 Task: Create a due date automation trigger when advanced on, on the monday before a card is due add fields without custom field "Resume" set at 11:00 AM.
Action: Mouse moved to (944, 92)
Screenshot: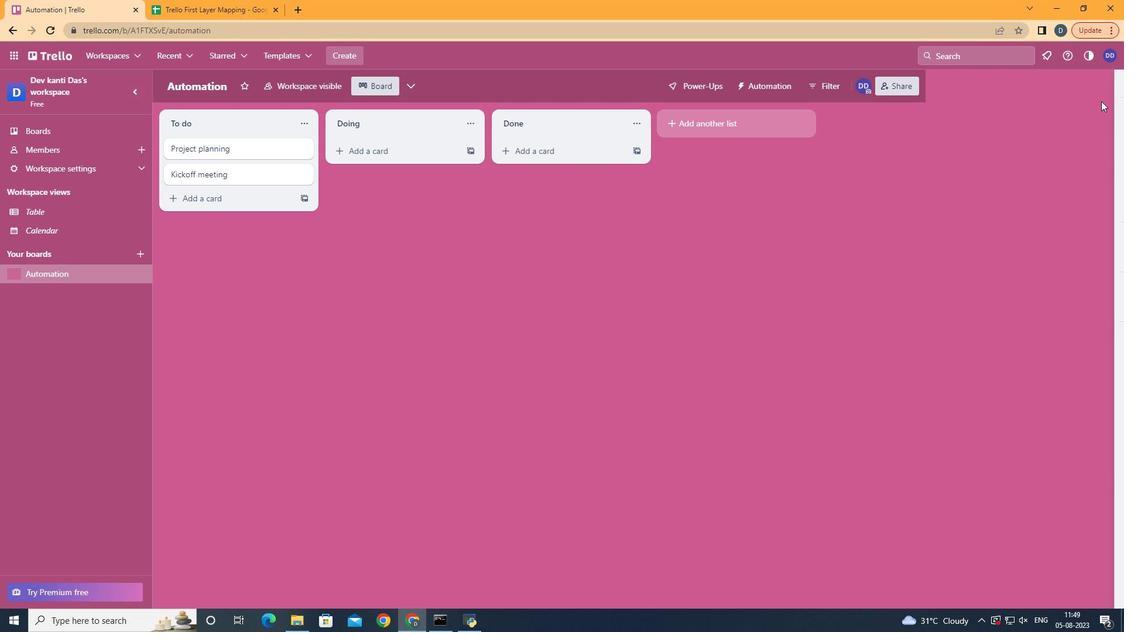 
Action: Mouse pressed left at (944, 92)
Screenshot: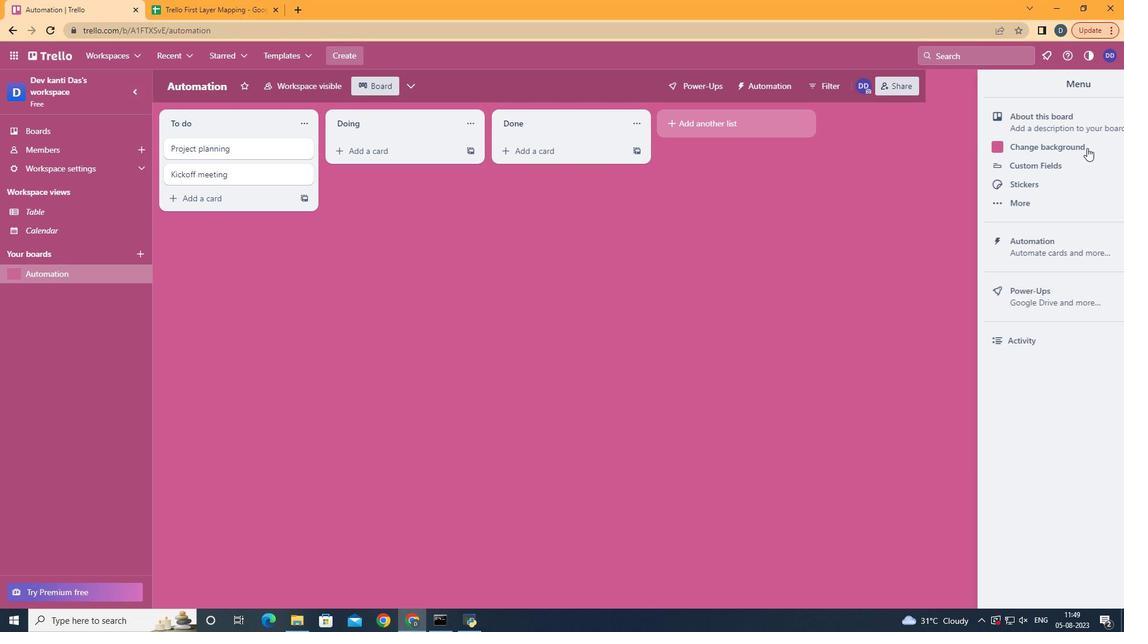 
Action: Mouse moved to (887, 250)
Screenshot: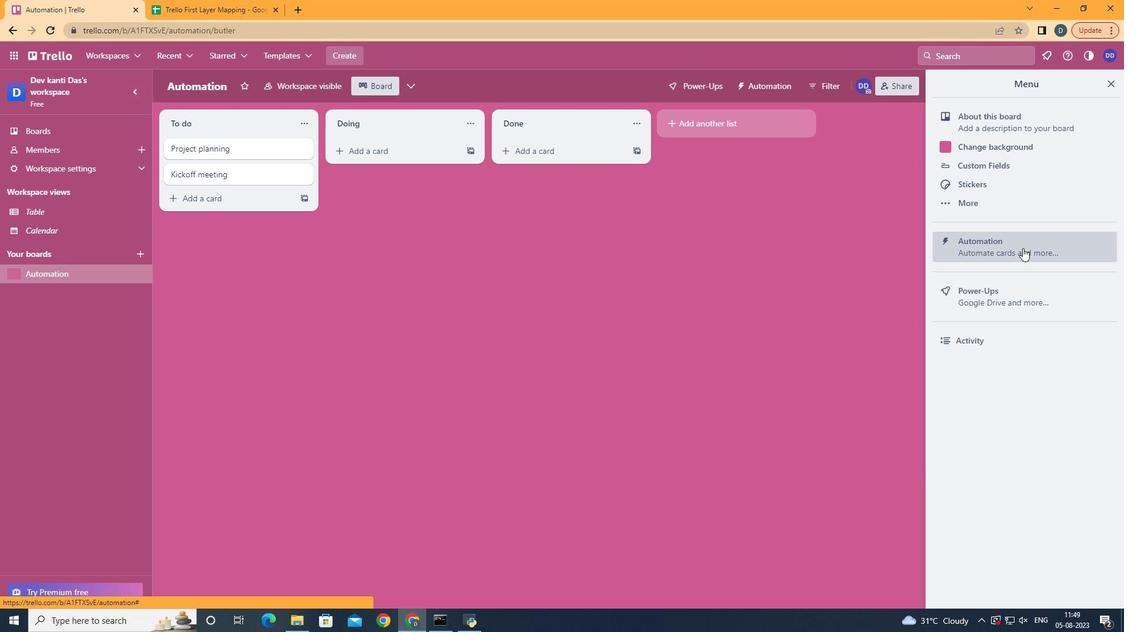 
Action: Mouse pressed left at (887, 250)
Screenshot: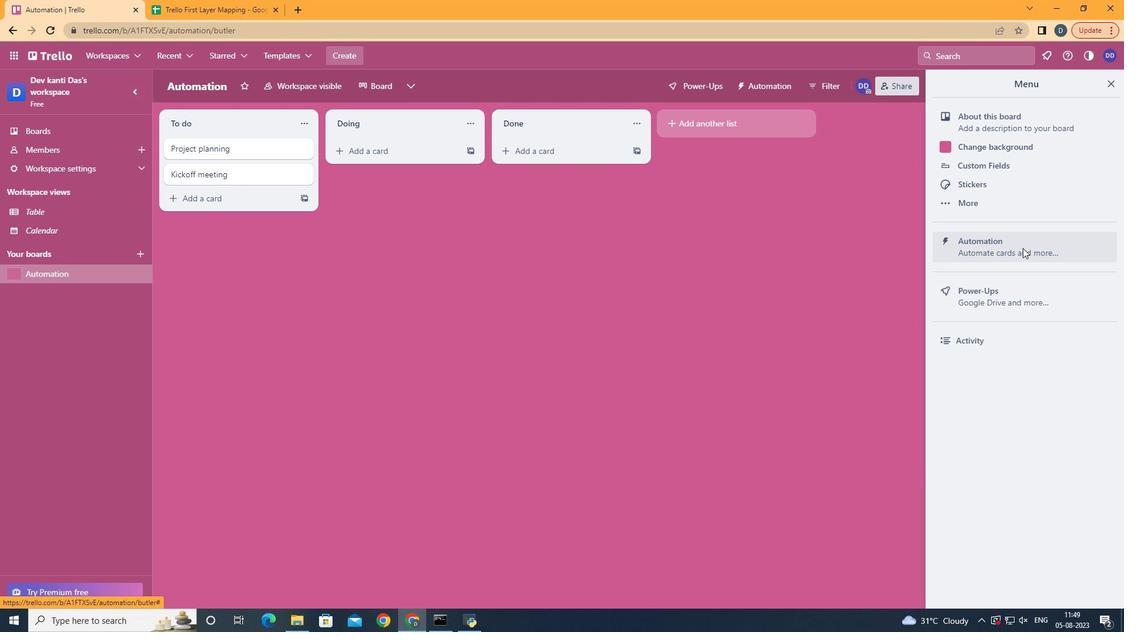 
Action: Mouse moved to (362, 234)
Screenshot: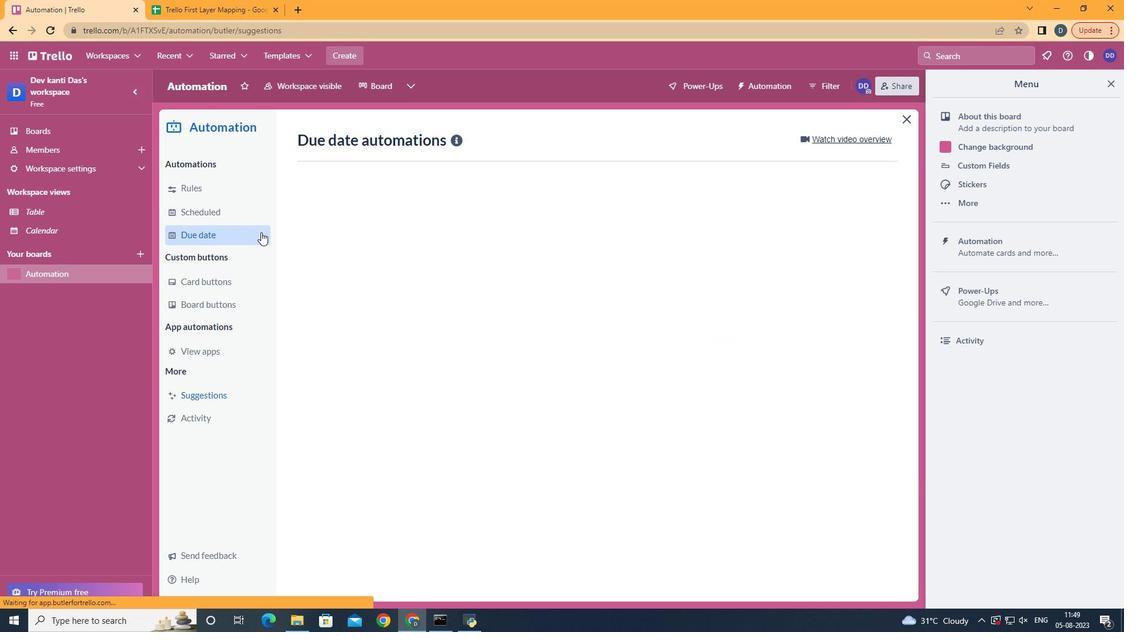 
Action: Mouse pressed left at (362, 234)
Screenshot: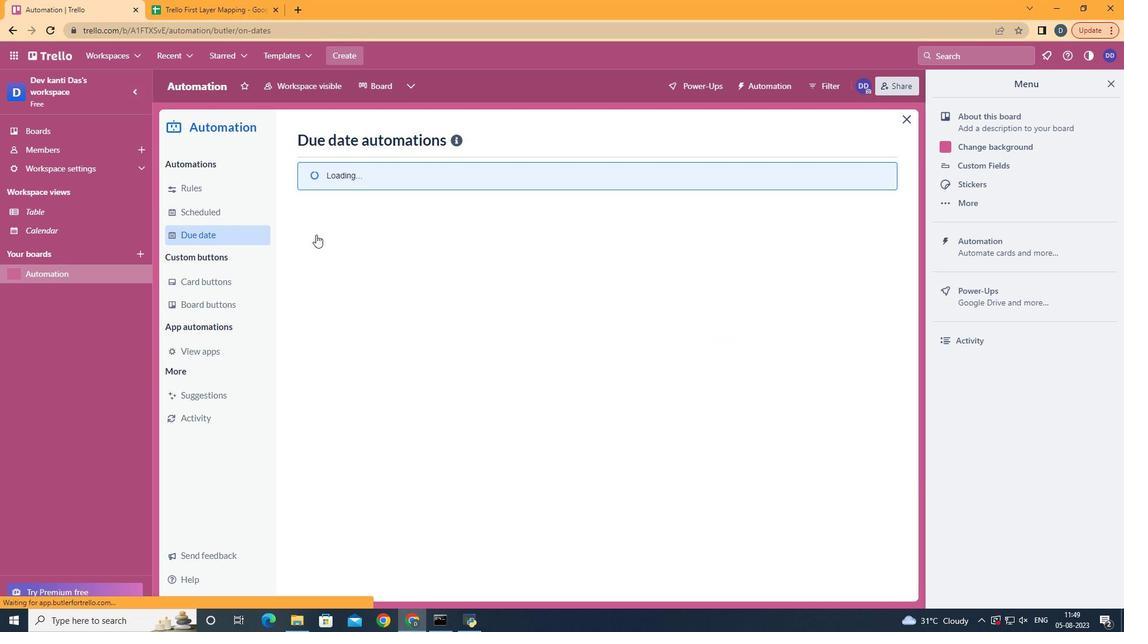 
Action: Mouse moved to (757, 143)
Screenshot: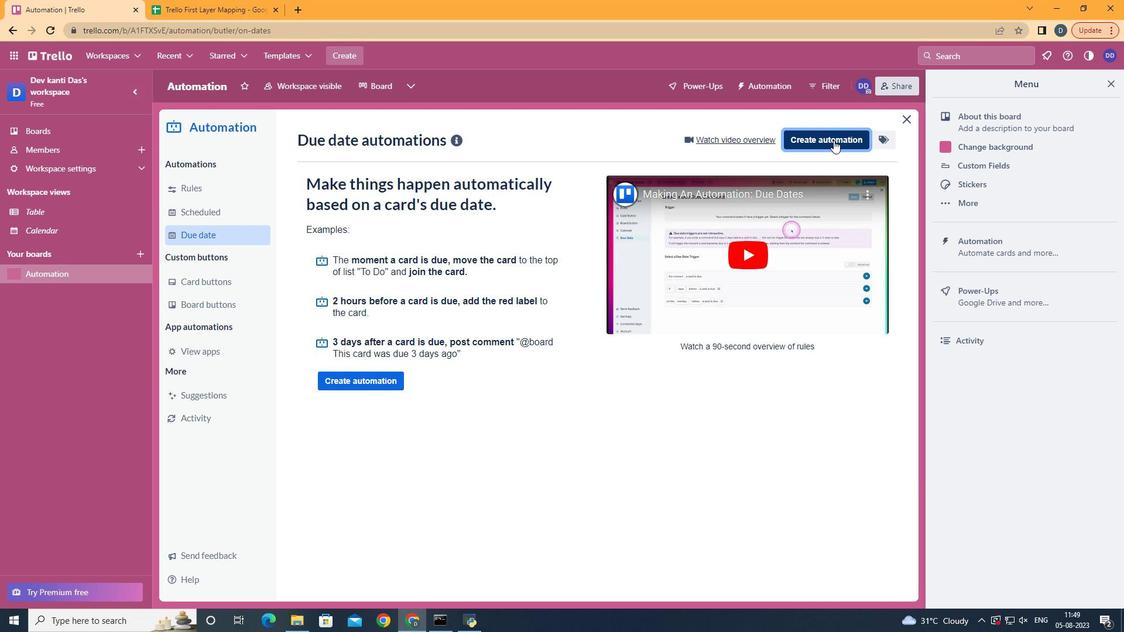 
Action: Mouse pressed left at (757, 143)
Screenshot: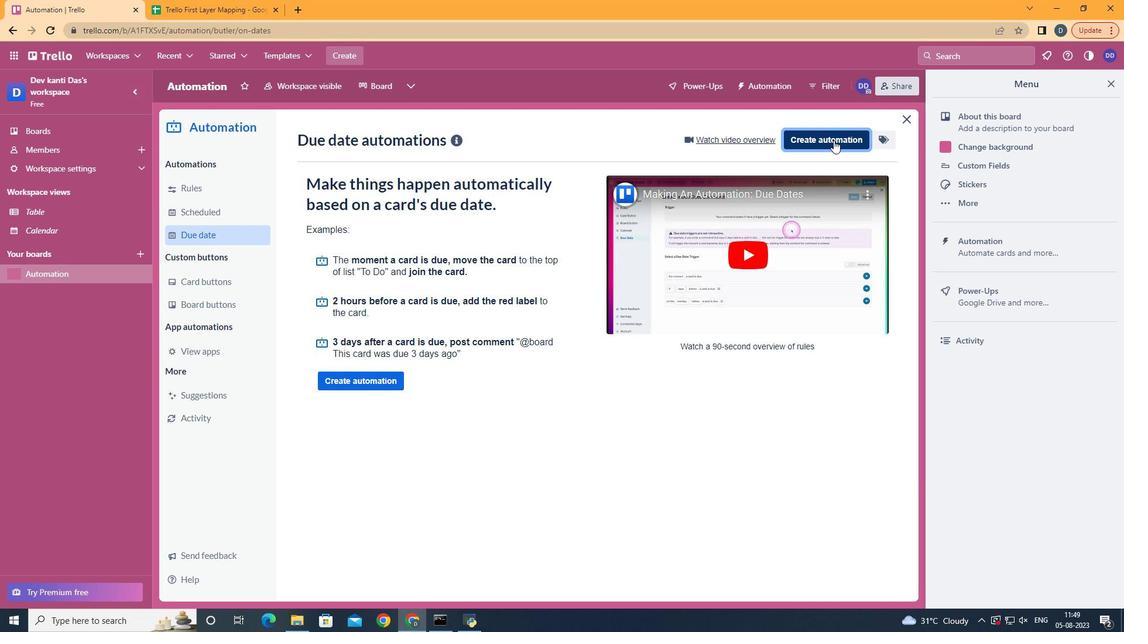 
Action: Mouse moved to (566, 256)
Screenshot: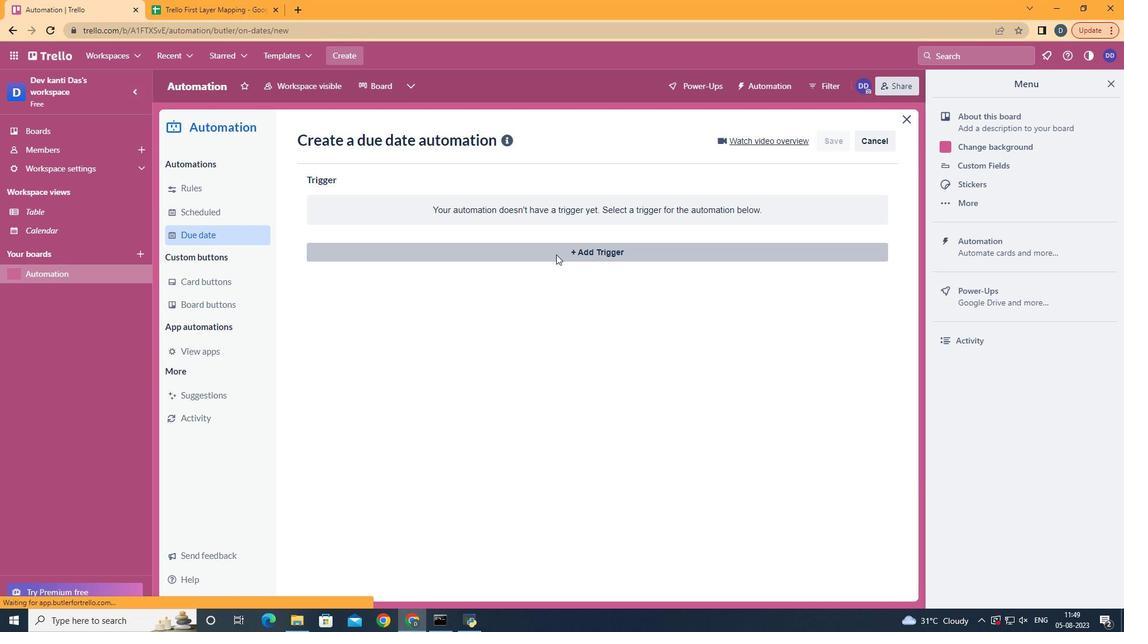 
Action: Mouse pressed left at (566, 256)
Screenshot: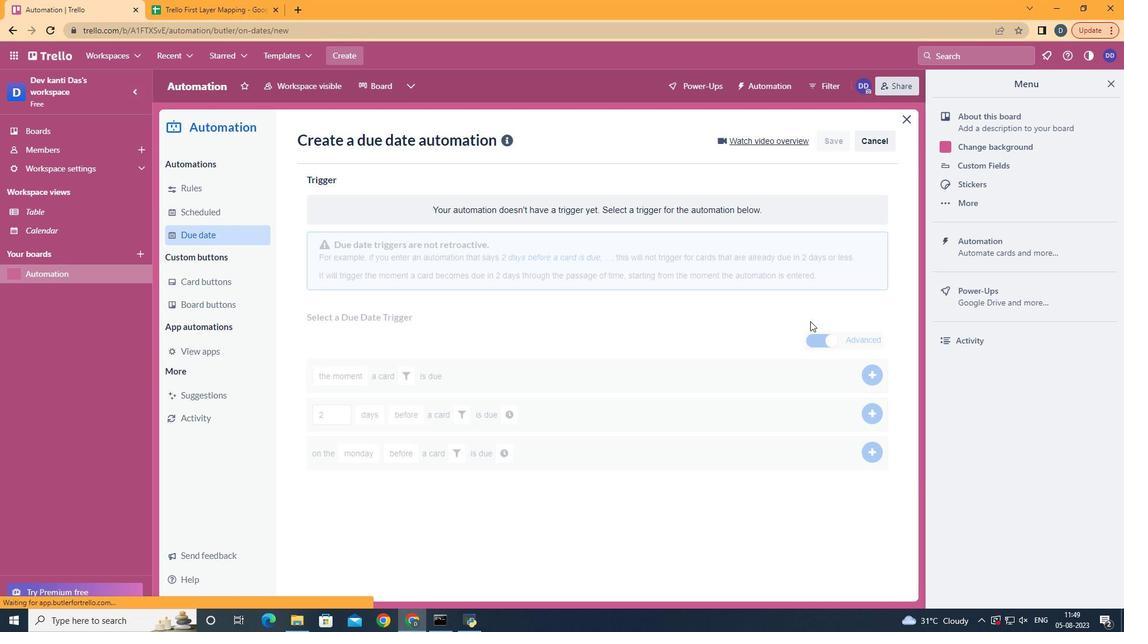 
Action: Mouse moved to (439, 310)
Screenshot: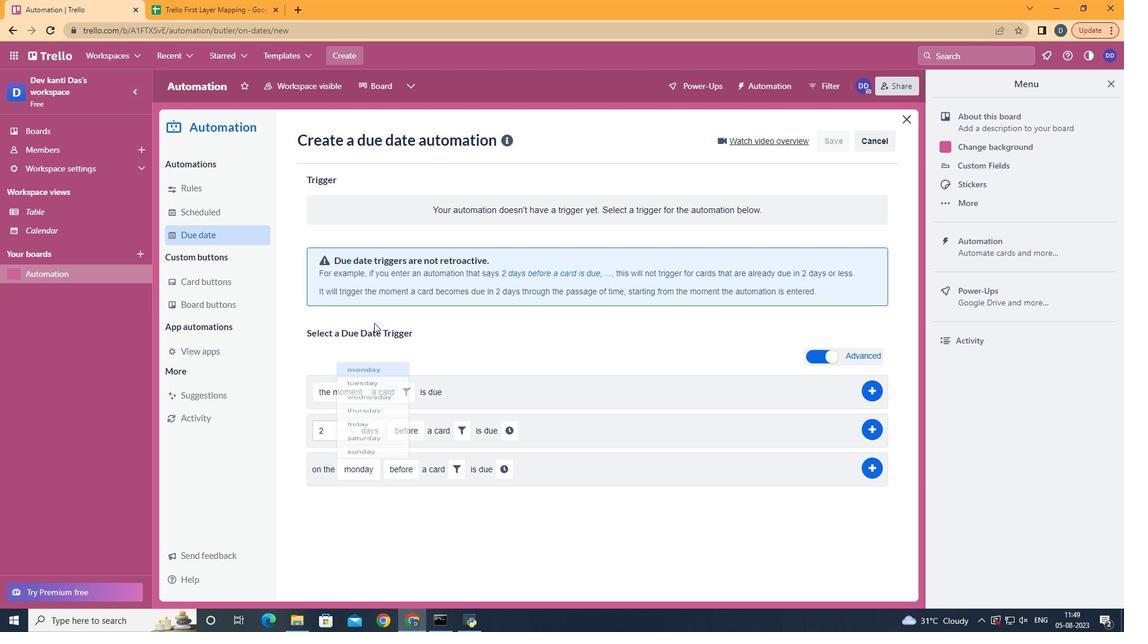 
Action: Mouse pressed left at (439, 310)
Screenshot: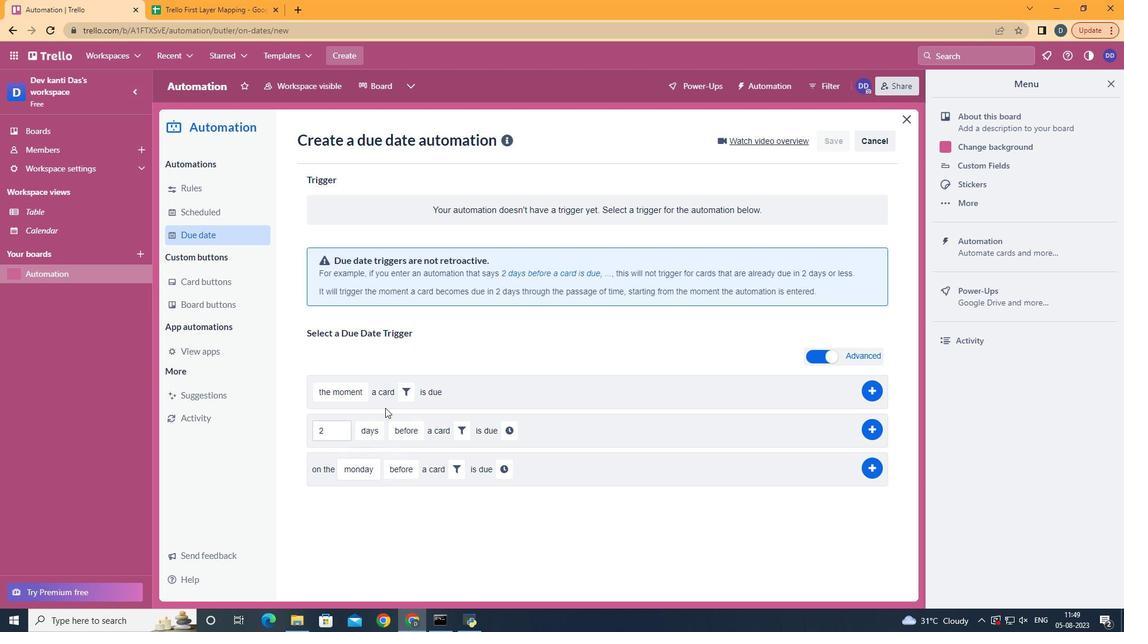 
Action: Mouse moved to (458, 481)
Screenshot: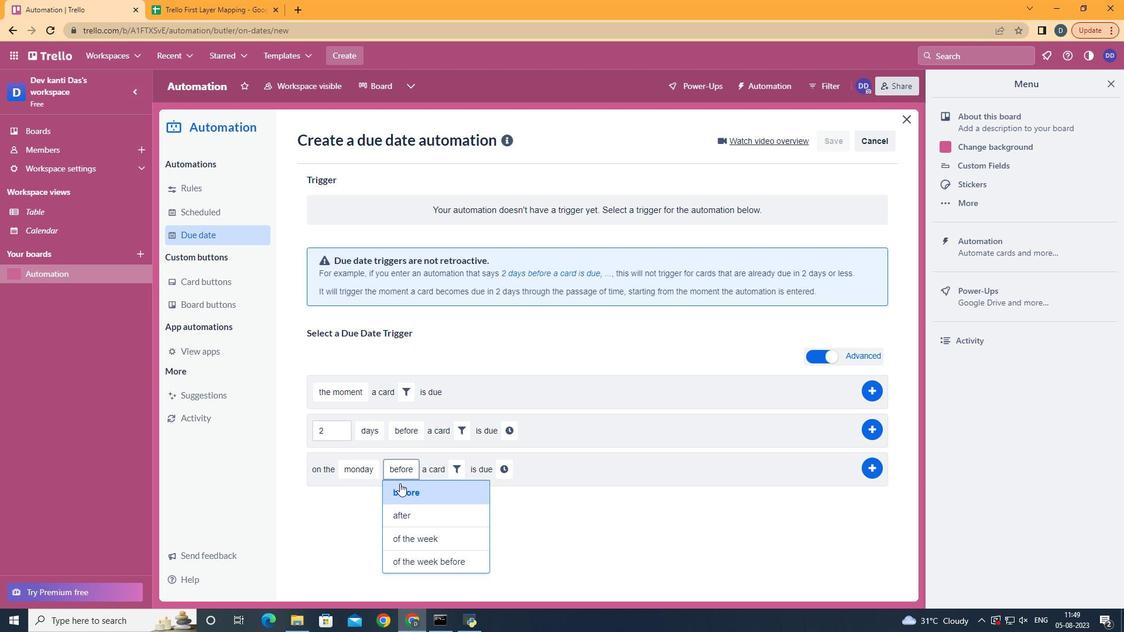 
Action: Mouse pressed left at (458, 481)
Screenshot: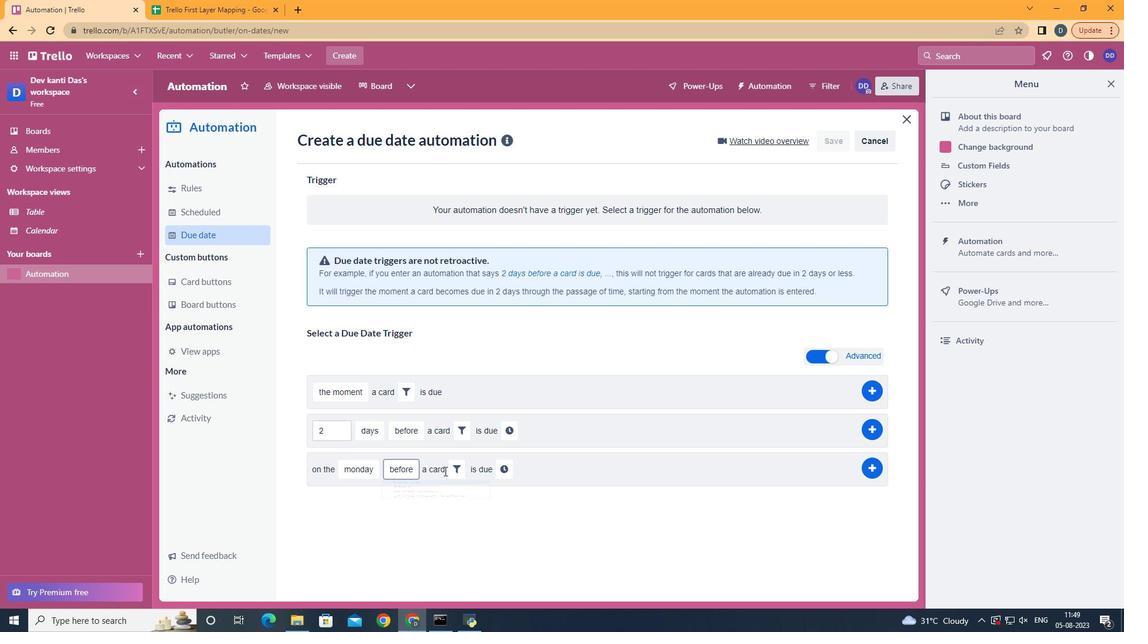 
Action: Mouse moved to (495, 465)
Screenshot: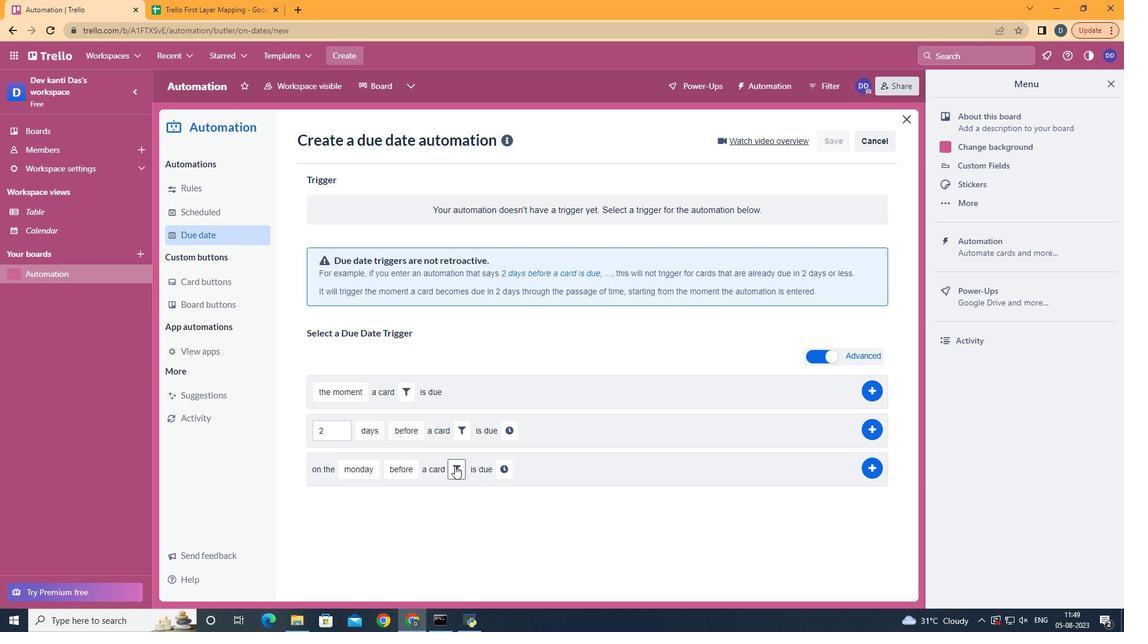 
Action: Mouse pressed left at (495, 465)
Screenshot: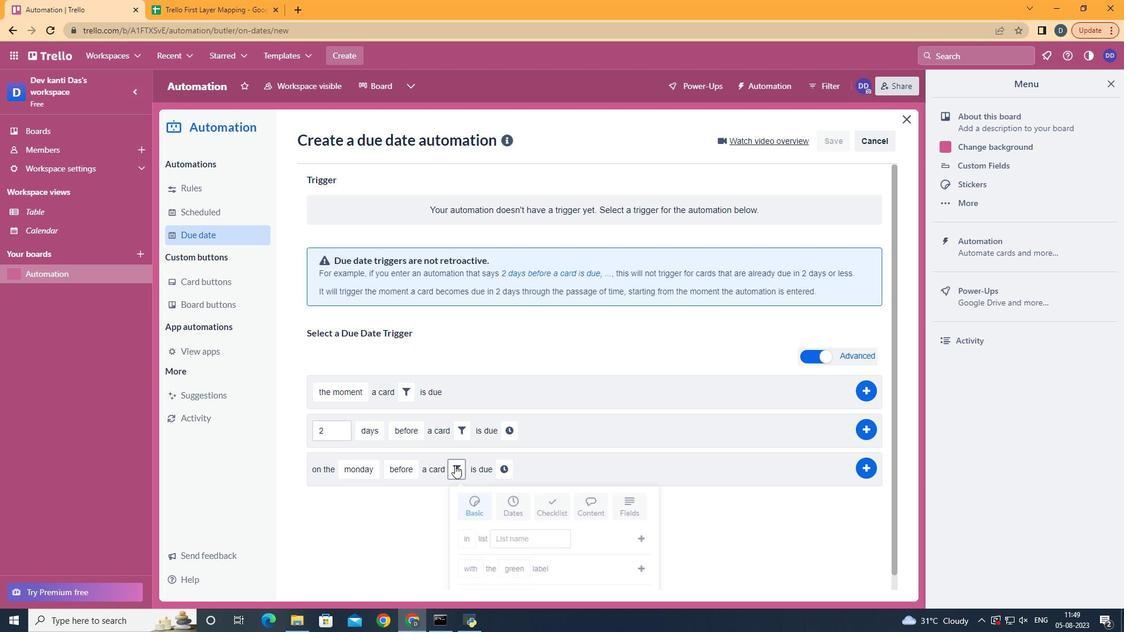 
Action: Mouse moved to (616, 507)
Screenshot: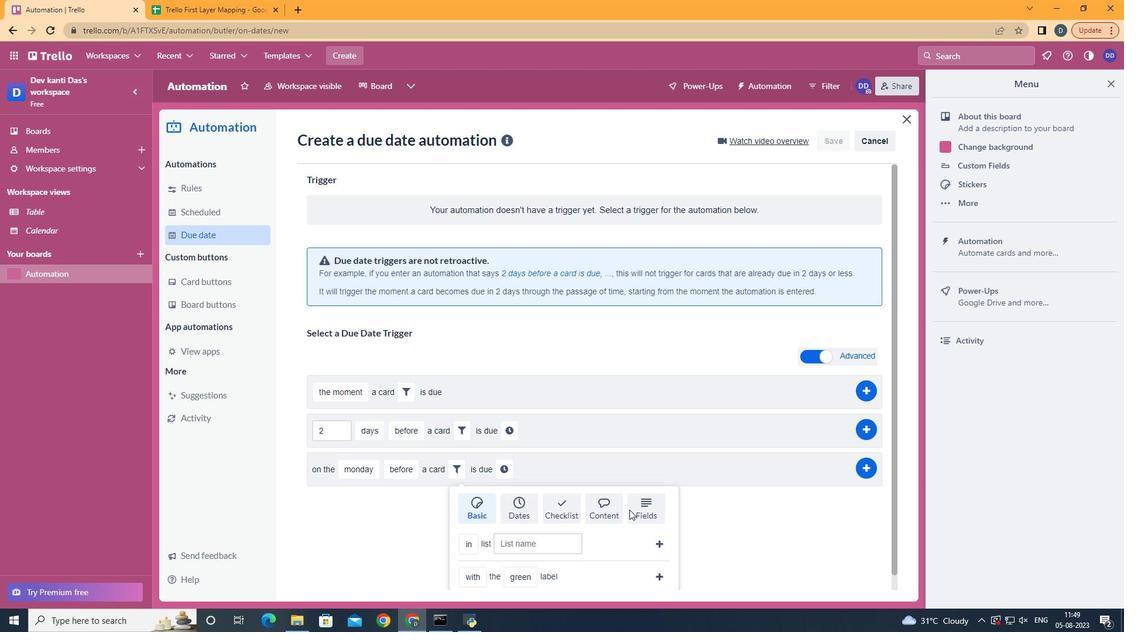 
Action: Mouse pressed left at (616, 507)
Screenshot: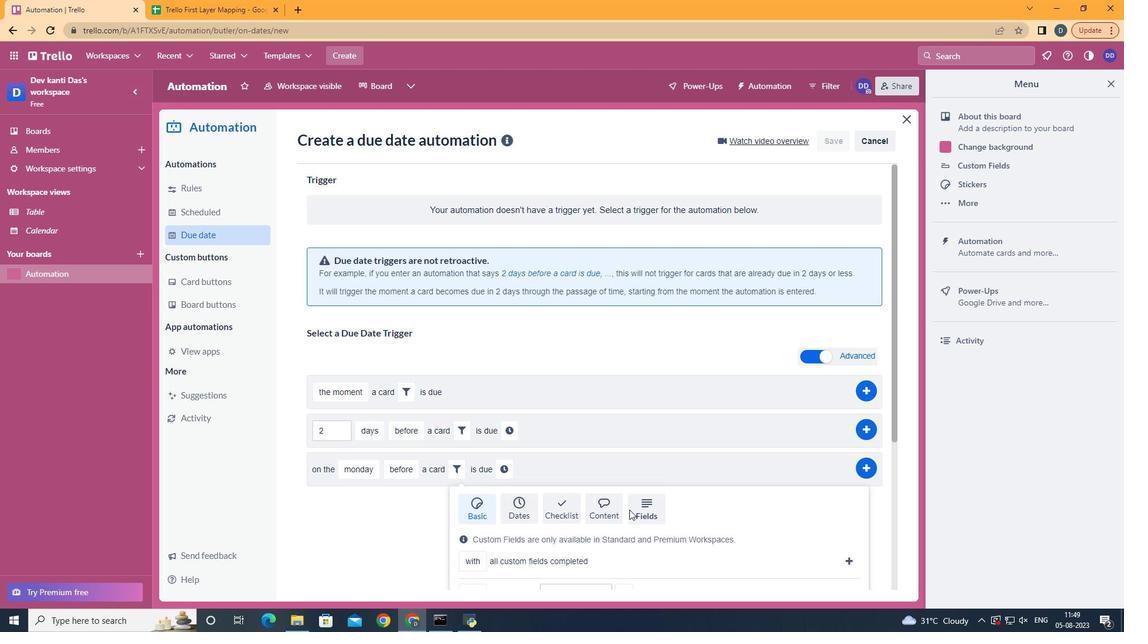 
Action: Mouse moved to (617, 507)
Screenshot: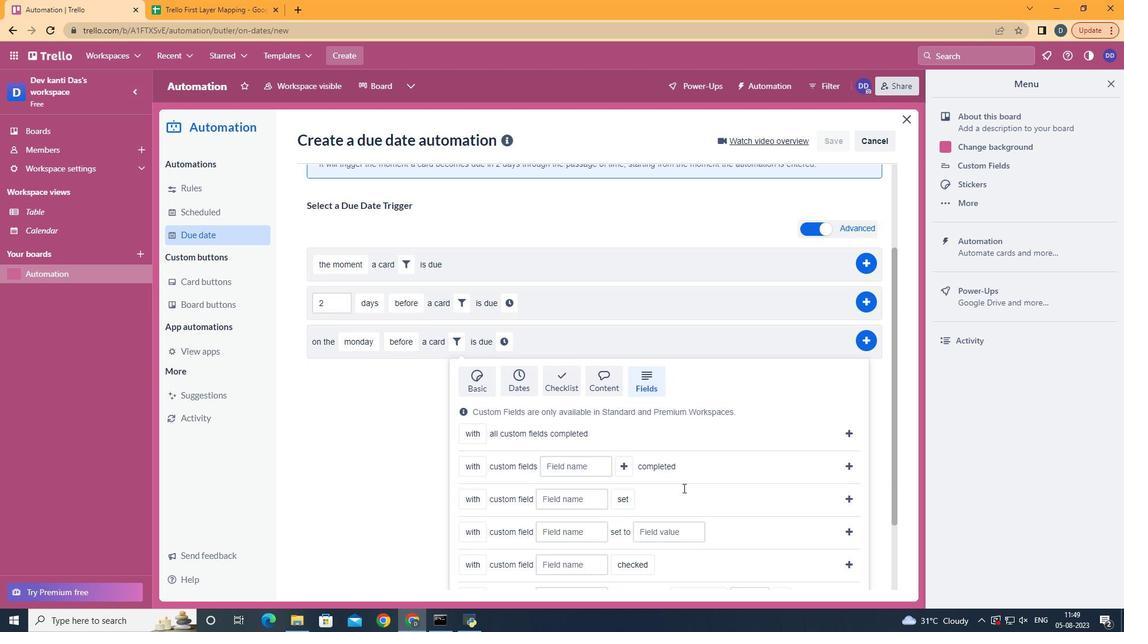 
Action: Mouse scrolled (617, 507) with delta (0, 0)
Screenshot: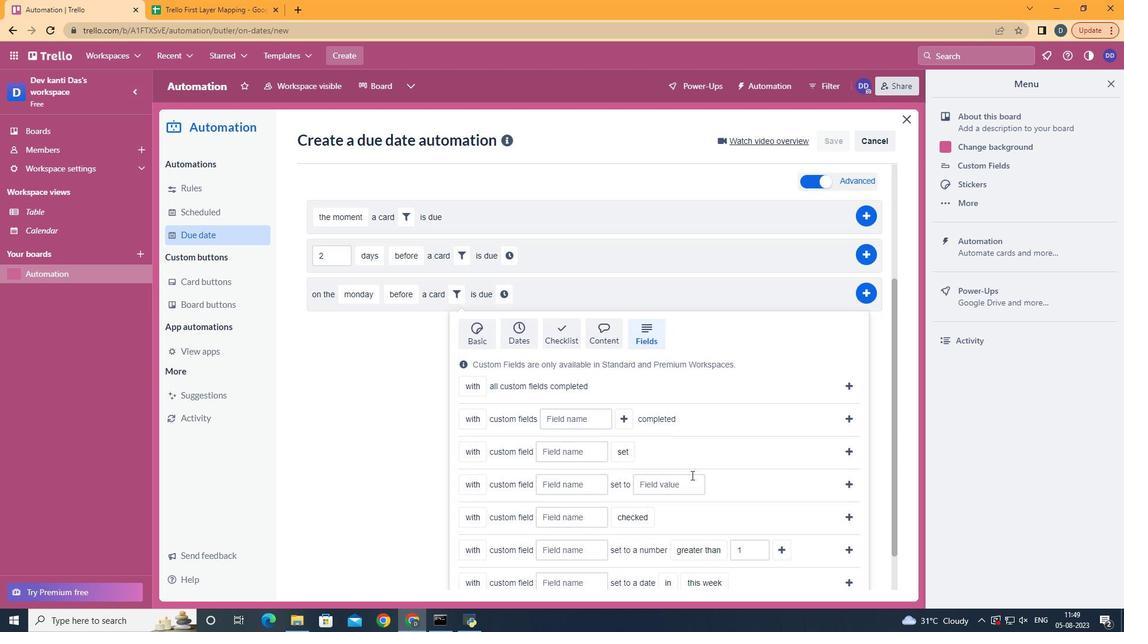 
Action: Mouse scrolled (617, 507) with delta (0, 0)
Screenshot: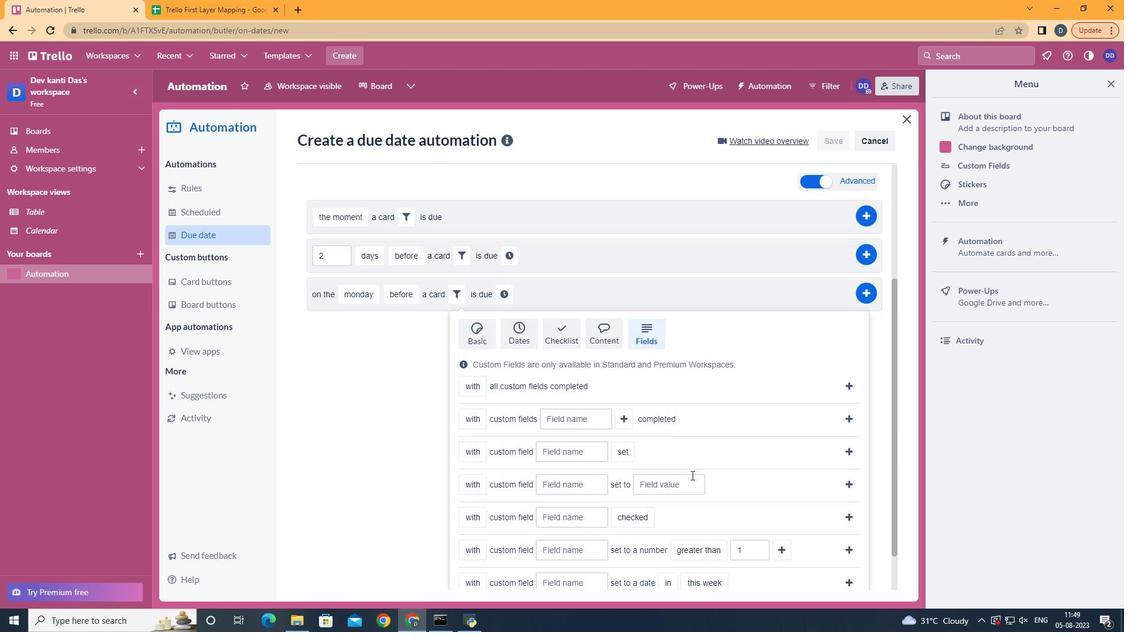 
Action: Mouse scrolled (617, 507) with delta (0, 0)
Screenshot: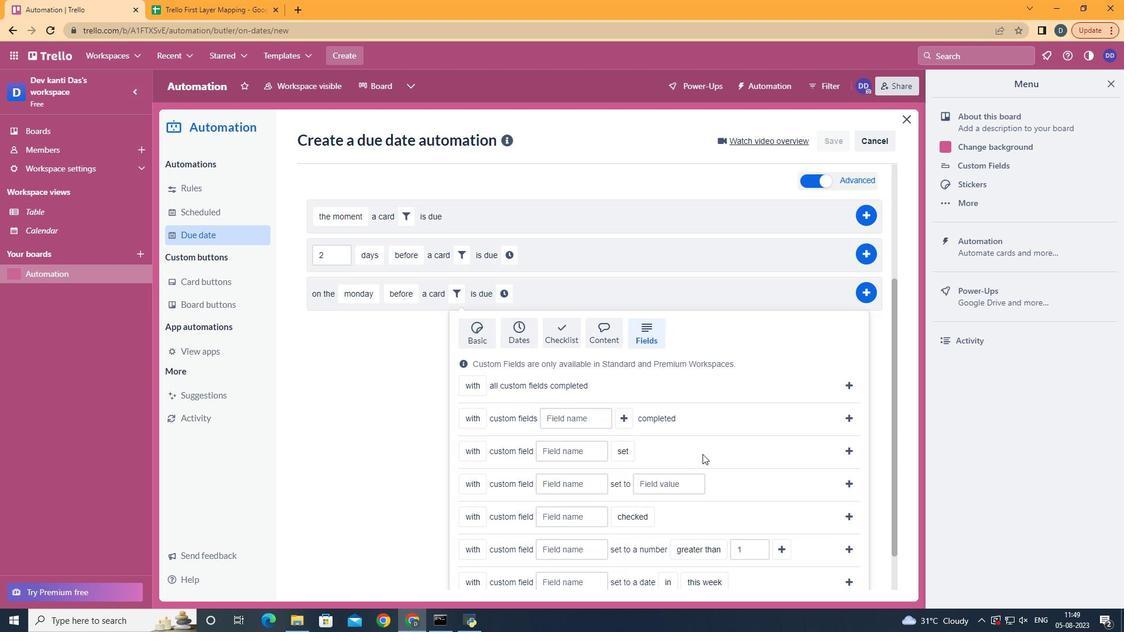 
Action: Mouse moved to (518, 491)
Screenshot: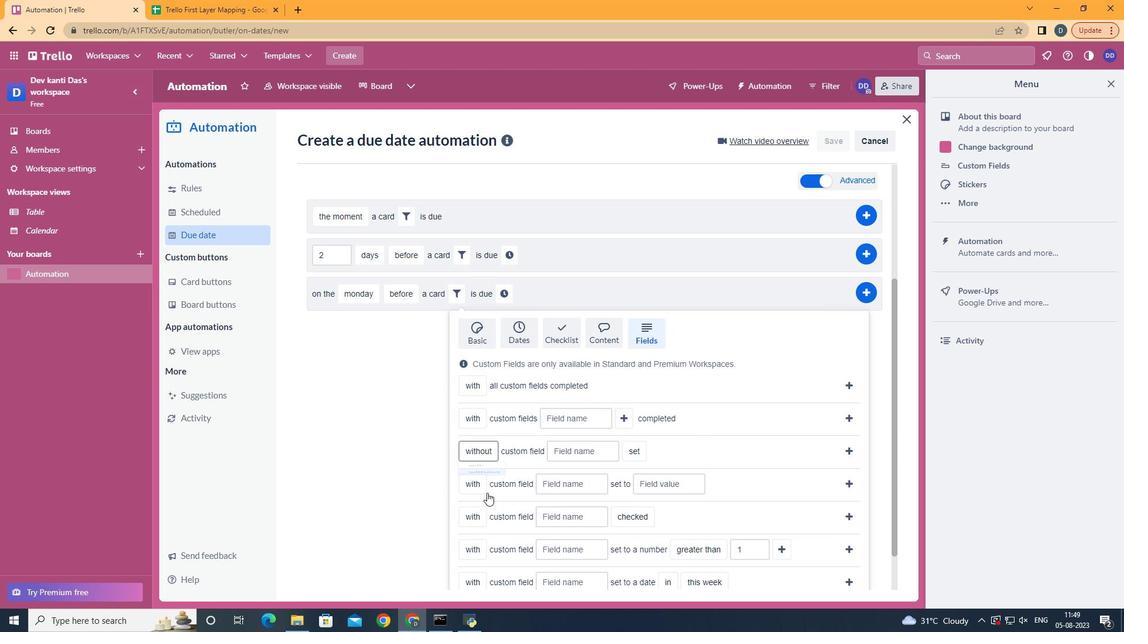 
Action: Mouse pressed left at (518, 491)
Screenshot: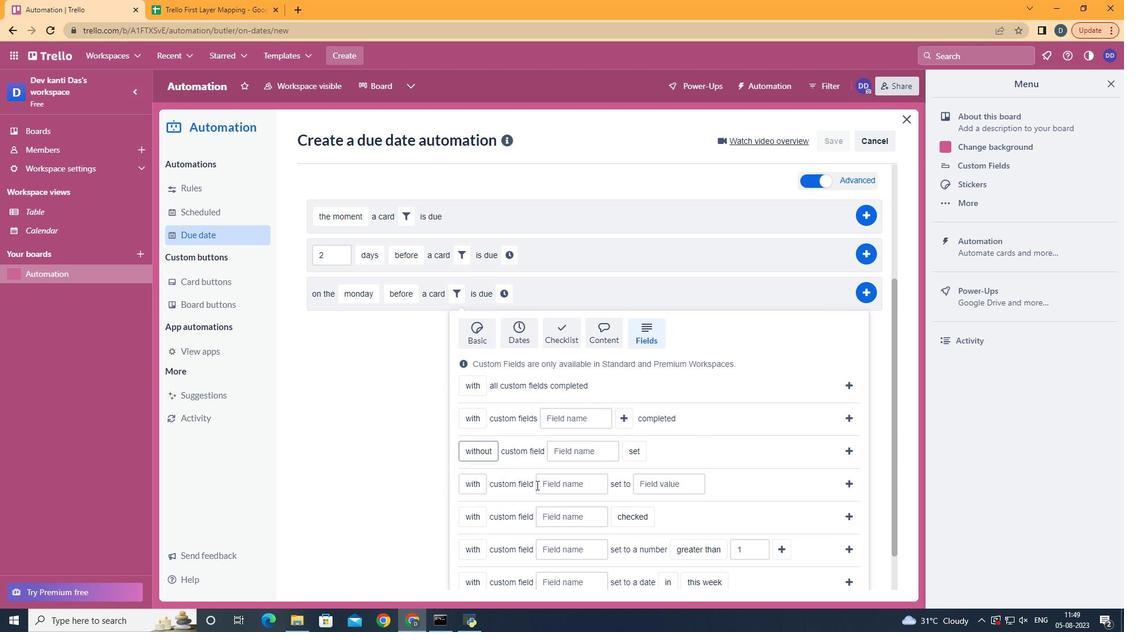 
Action: Mouse moved to (598, 456)
Screenshot: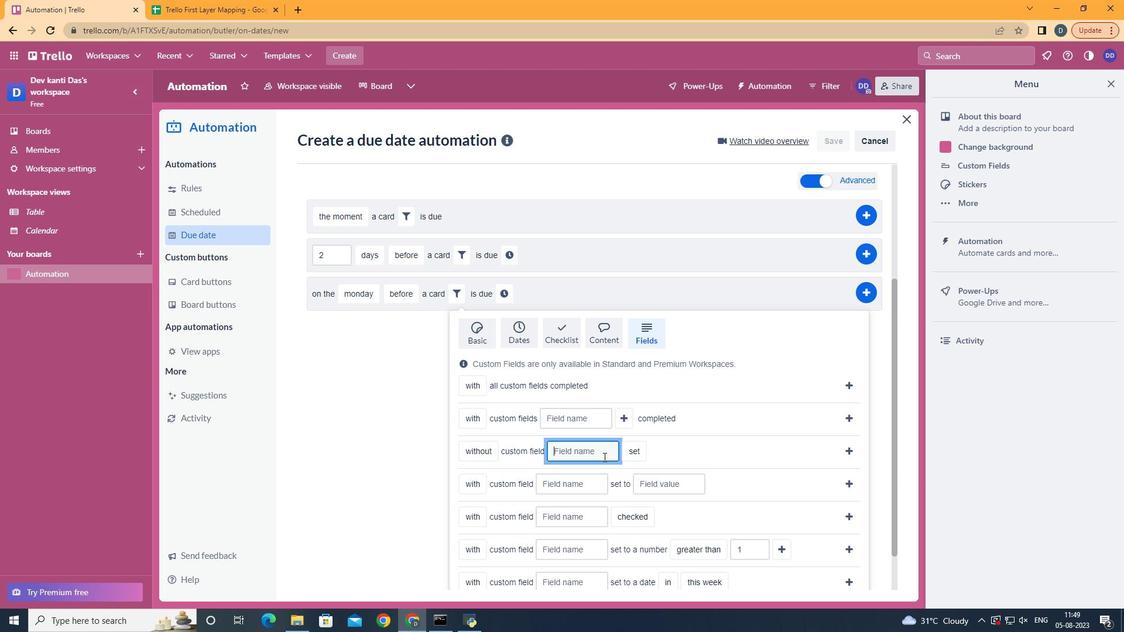 
Action: Mouse pressed left at (598, 456)
Screenshot: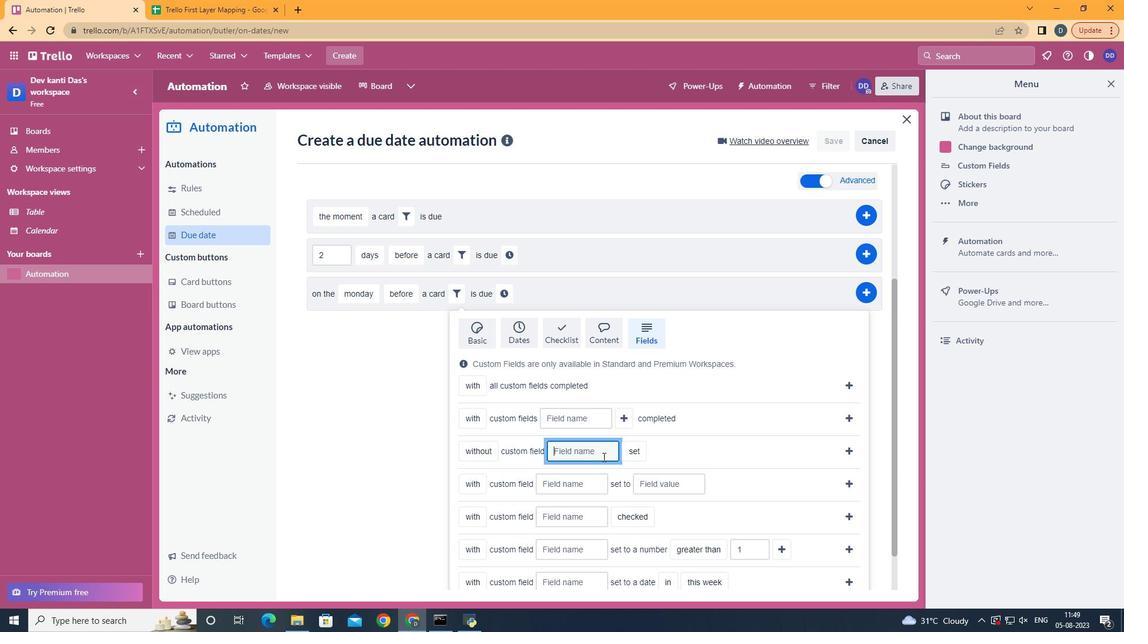 
Action: Mouse moved to (598, 456)
Screenshot: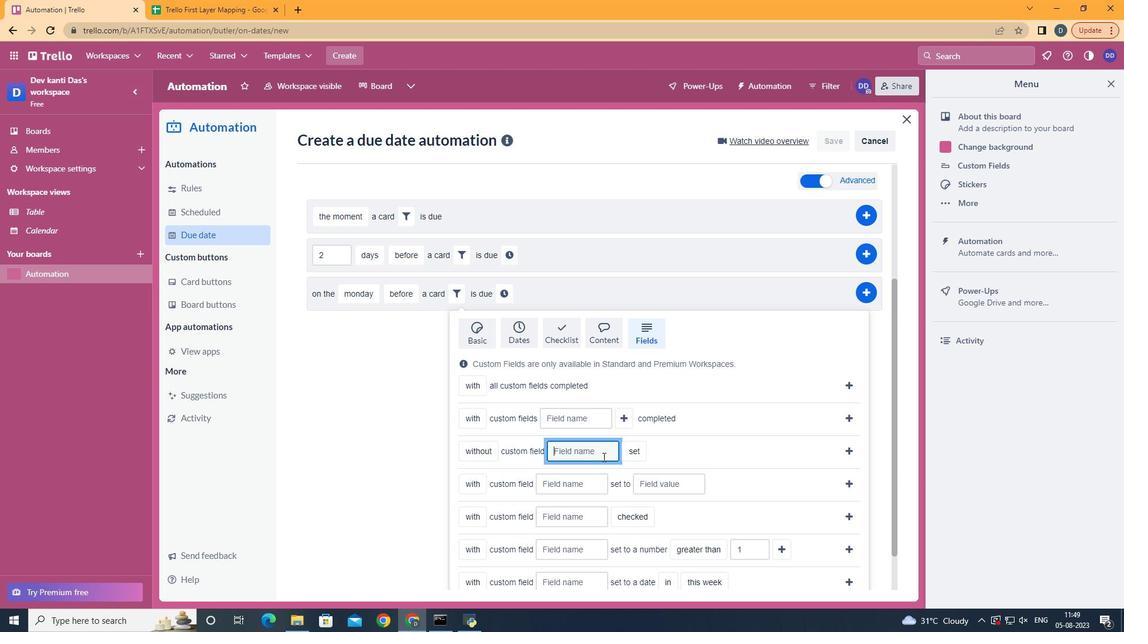 
Action: Key pressed <Key.shift>Resume
Screenshot: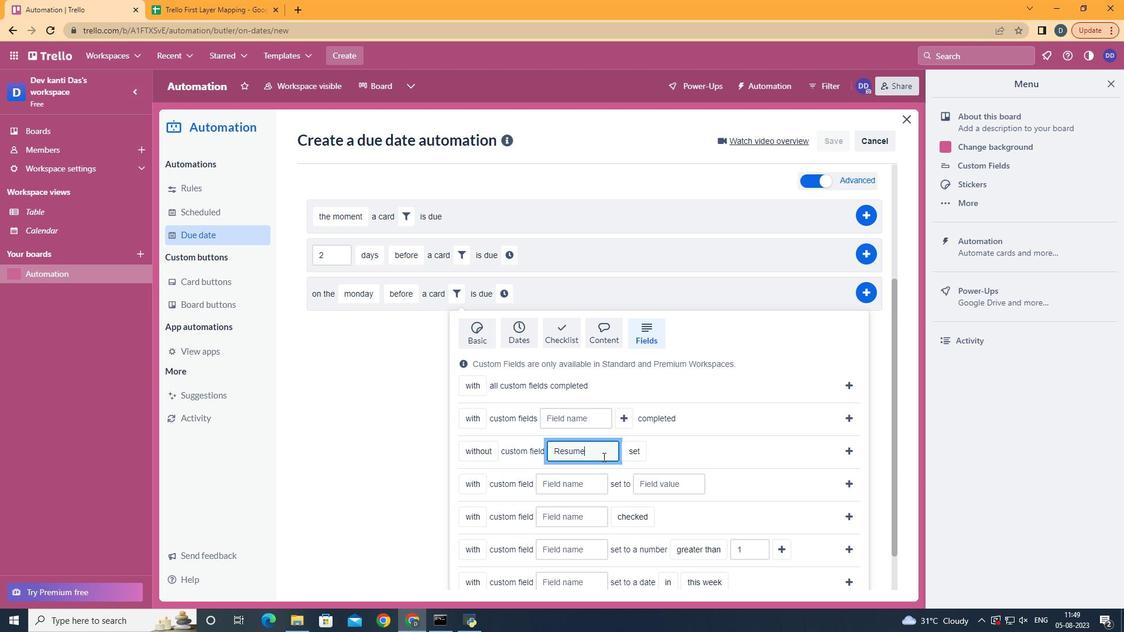 
Action: Mouse moved to (626, 467)
Screenshot: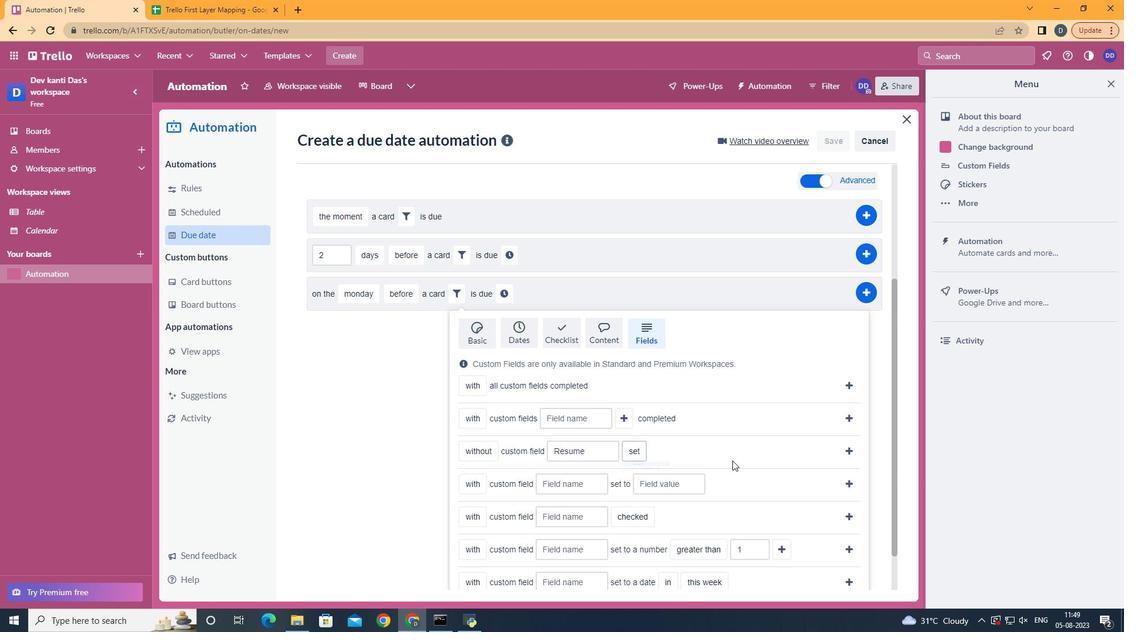 
Action: Mouse pressed left at (626, 467)
Screenshot: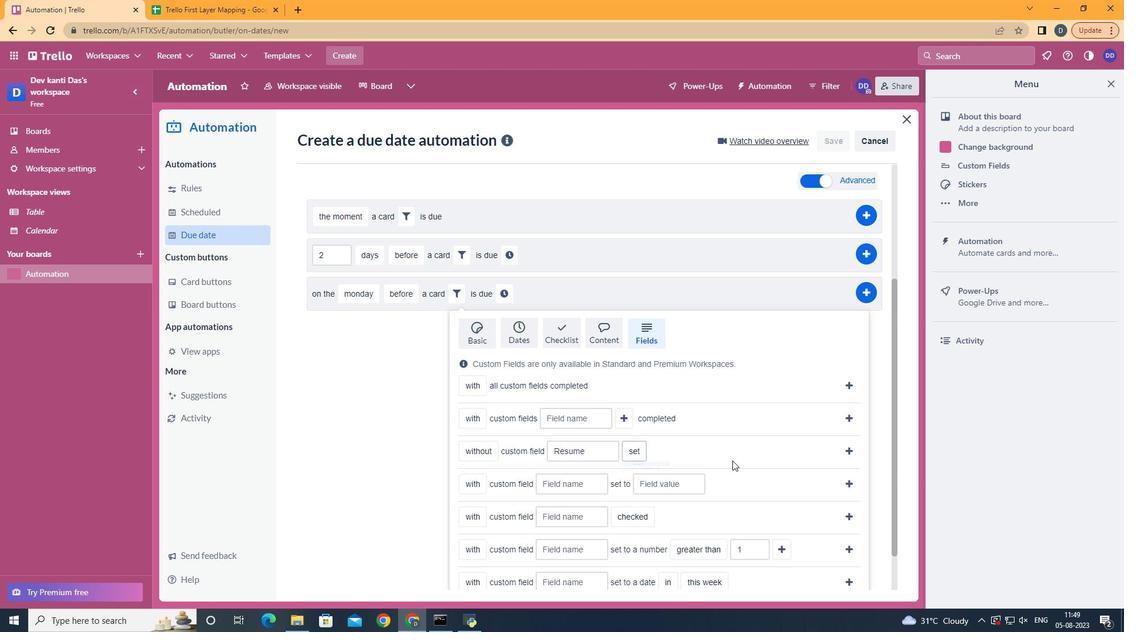 
Action: Mouse moved to (768, 450)
Screenshot: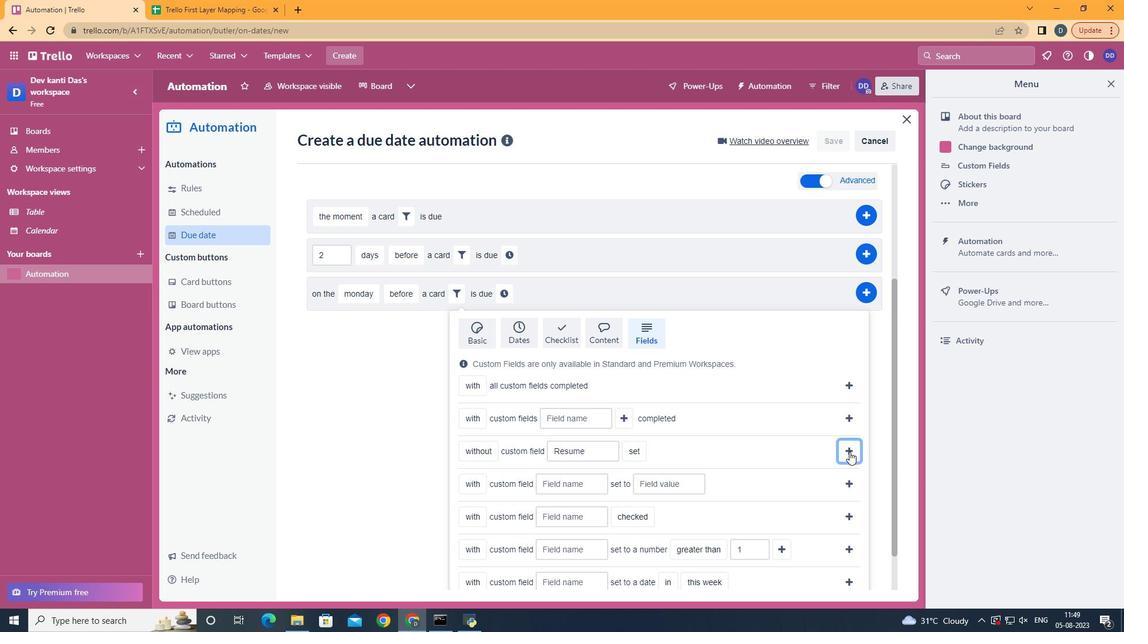 
Action: Mouse pressed left at (768, 450)
Screenshot: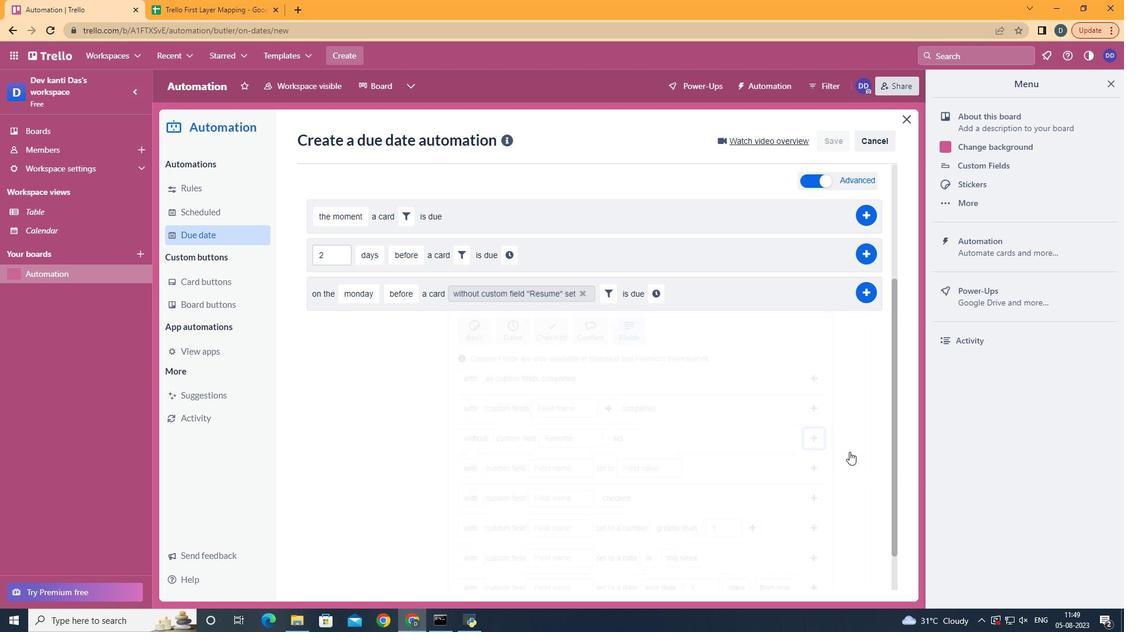 
Action: Mouse moved to (631, 469)
Screenshot: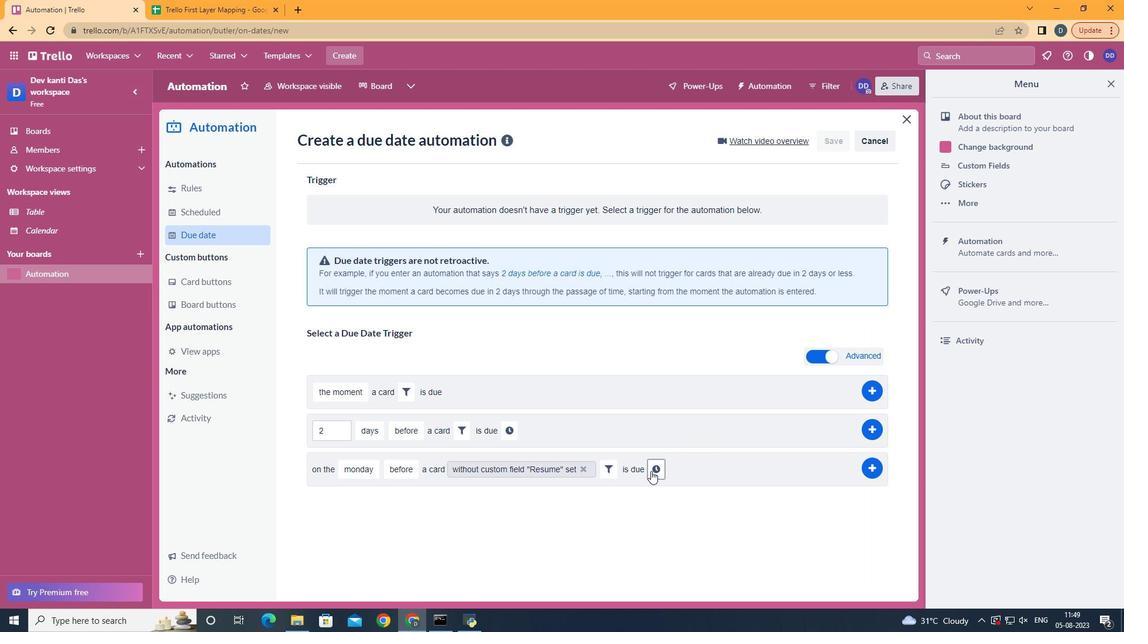
Action: Mouse pressed left at (631, 469)
Screenshot: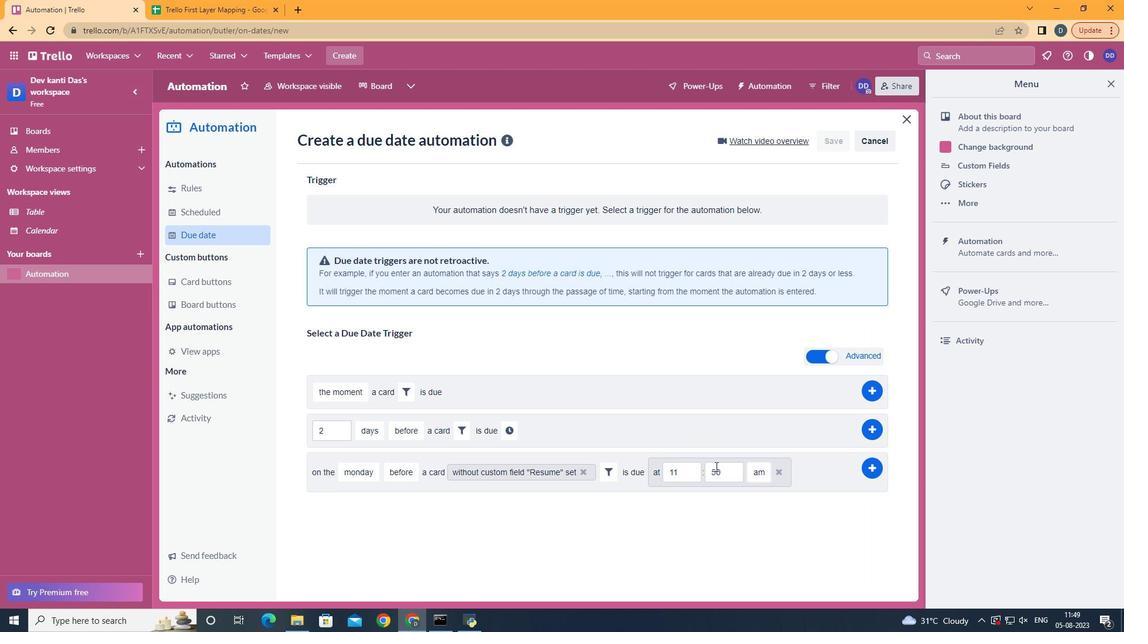 
Action: Mouse moved to (680, 468)
Screenshot: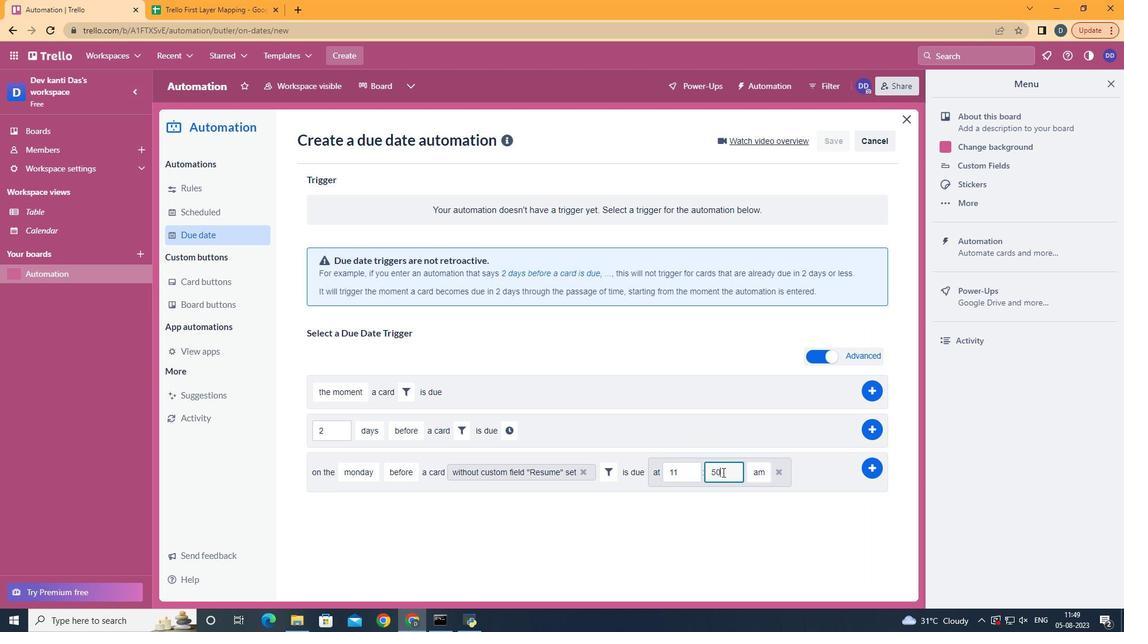 
Action: Mouse pressed left at (680, 468)
Screenshot: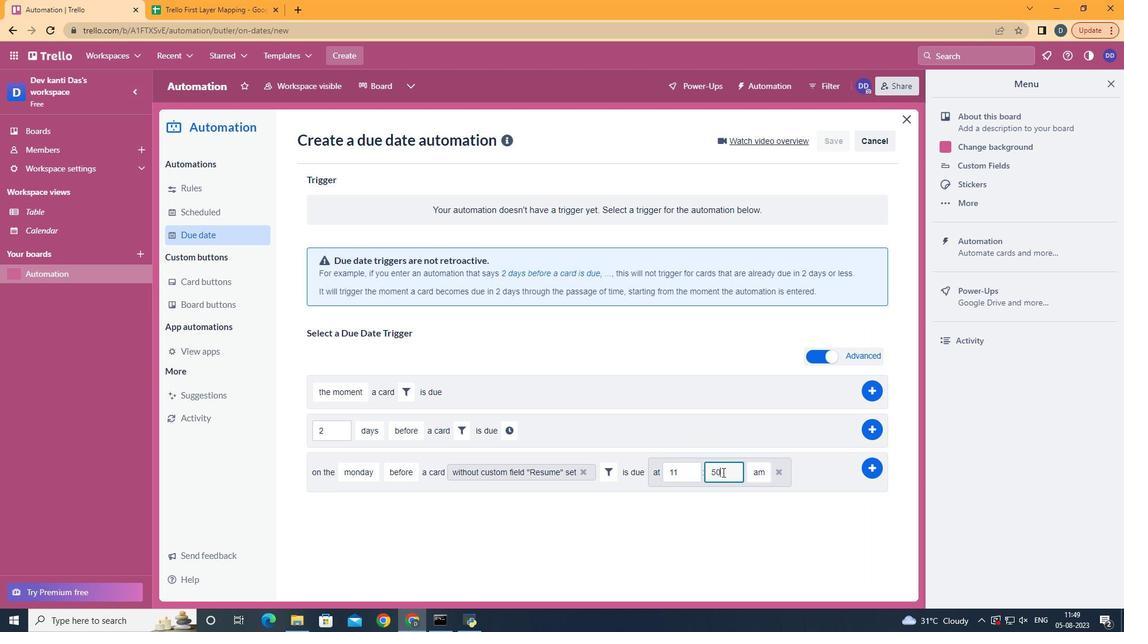 
Action: Mouse moved to (680, 470)
Screenshot: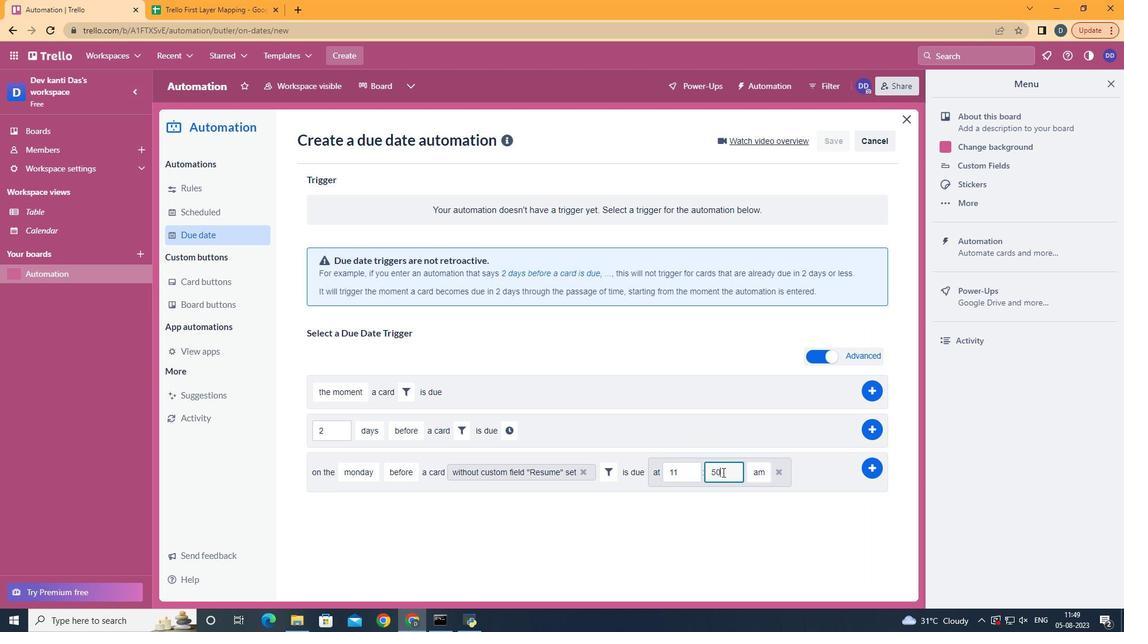 
Action: Key pressed <Key.backspace><Key.backspace>00
Screenshot: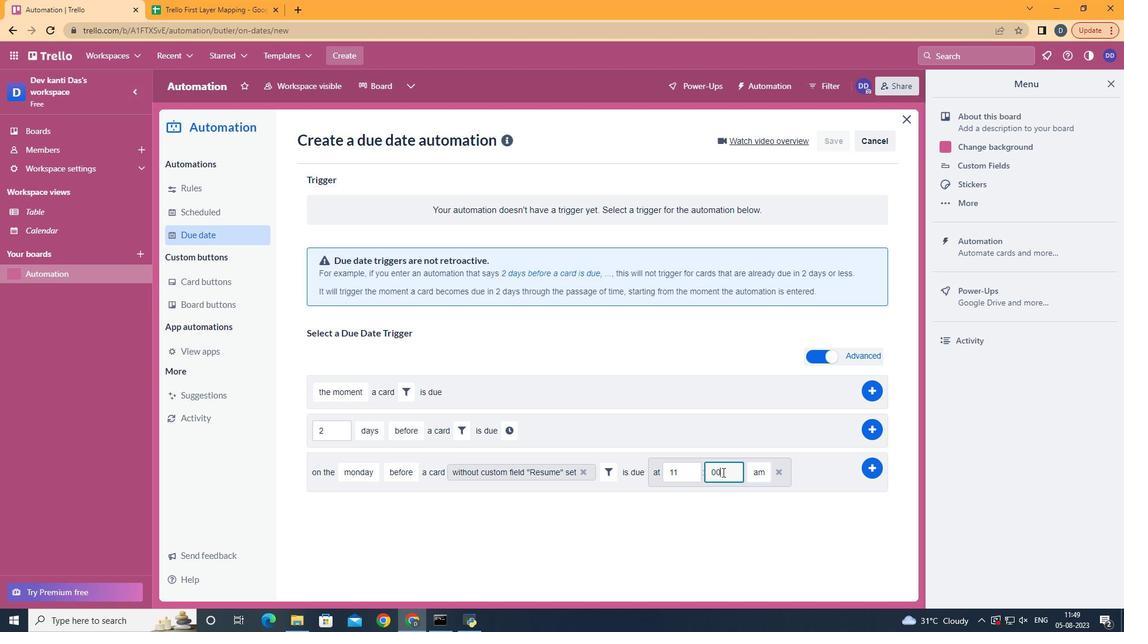 
Action: Mouse moved to (784, 472)
Screenshot: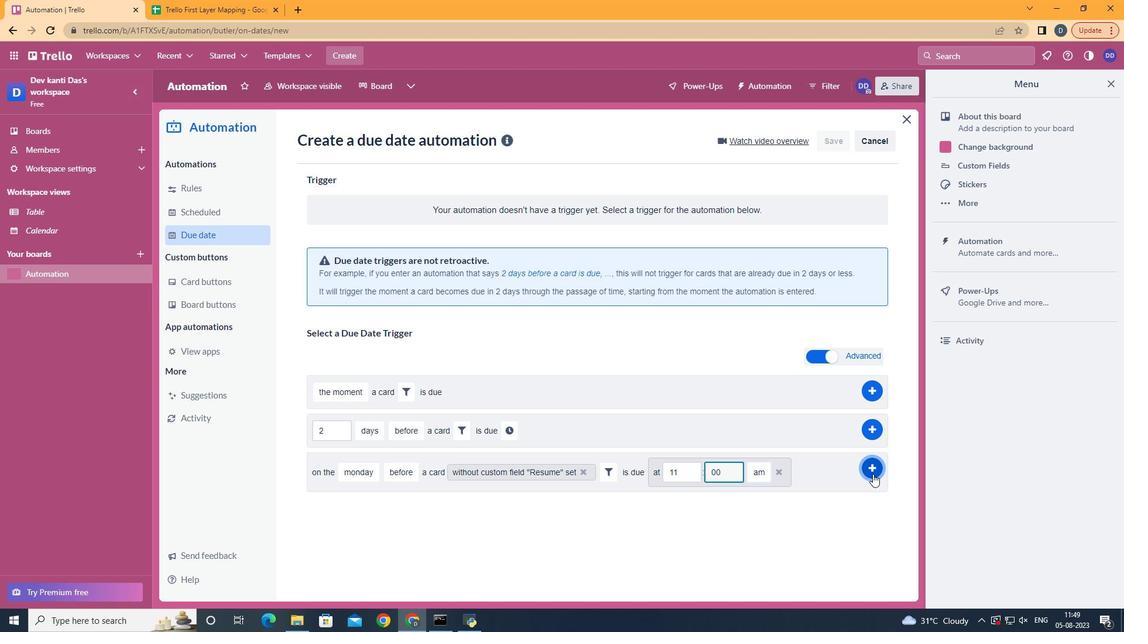 
Action: Mouse pressed left at (784, 472)
Screenshot: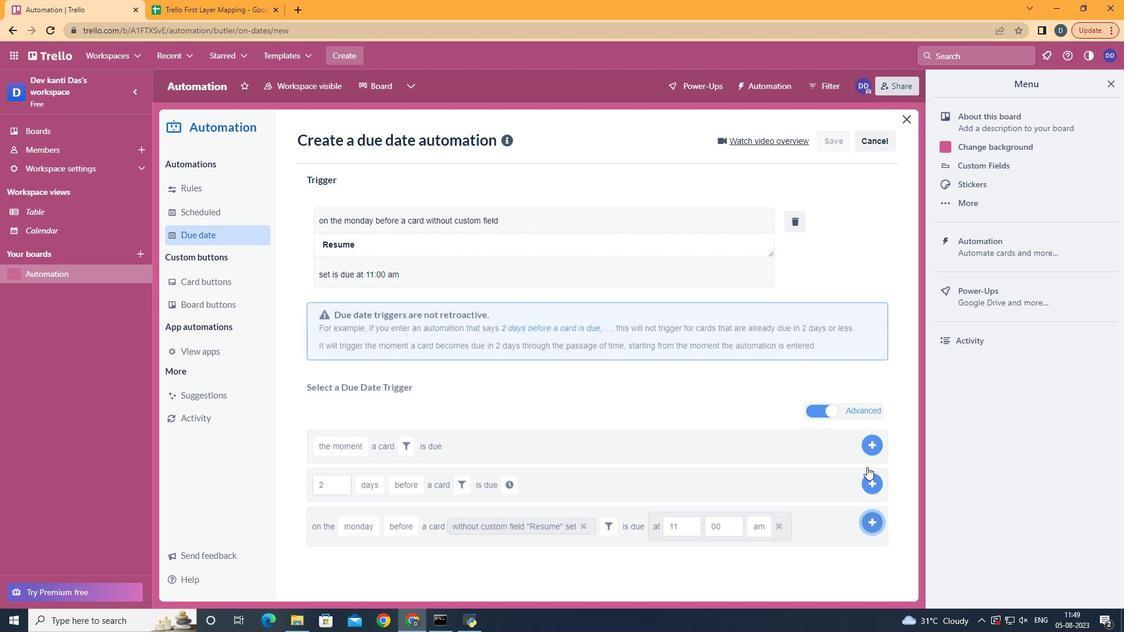 
Action: Mouse moved to (538, 256)
Screenshot: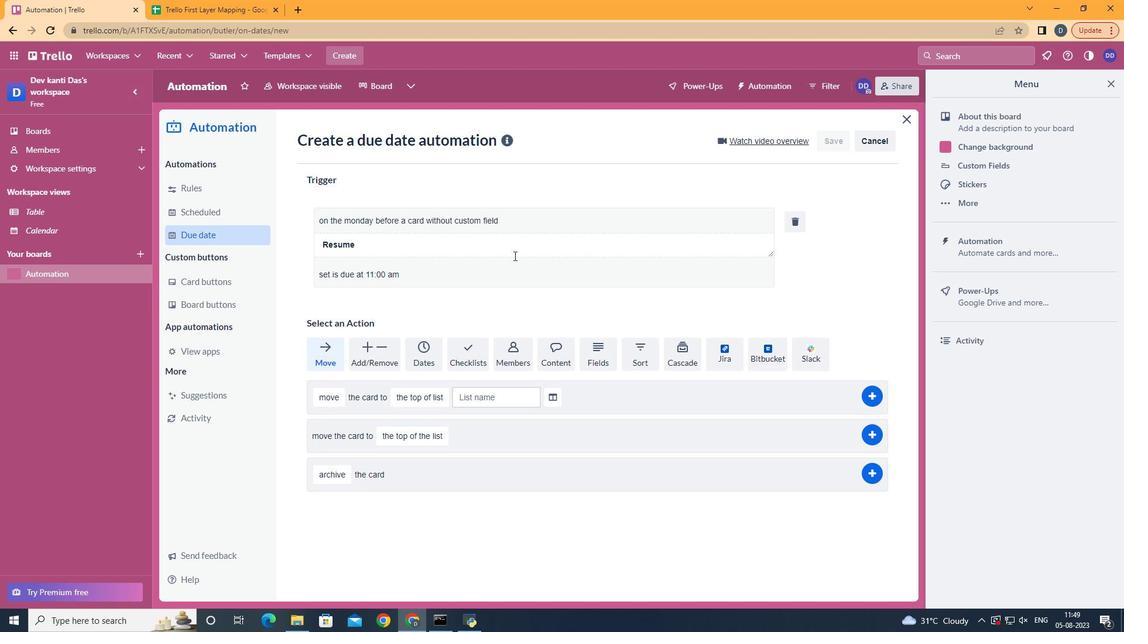 
